 Task: Set the item due "now".
Action: Mouse moved to (1276, 98)
Screenshot: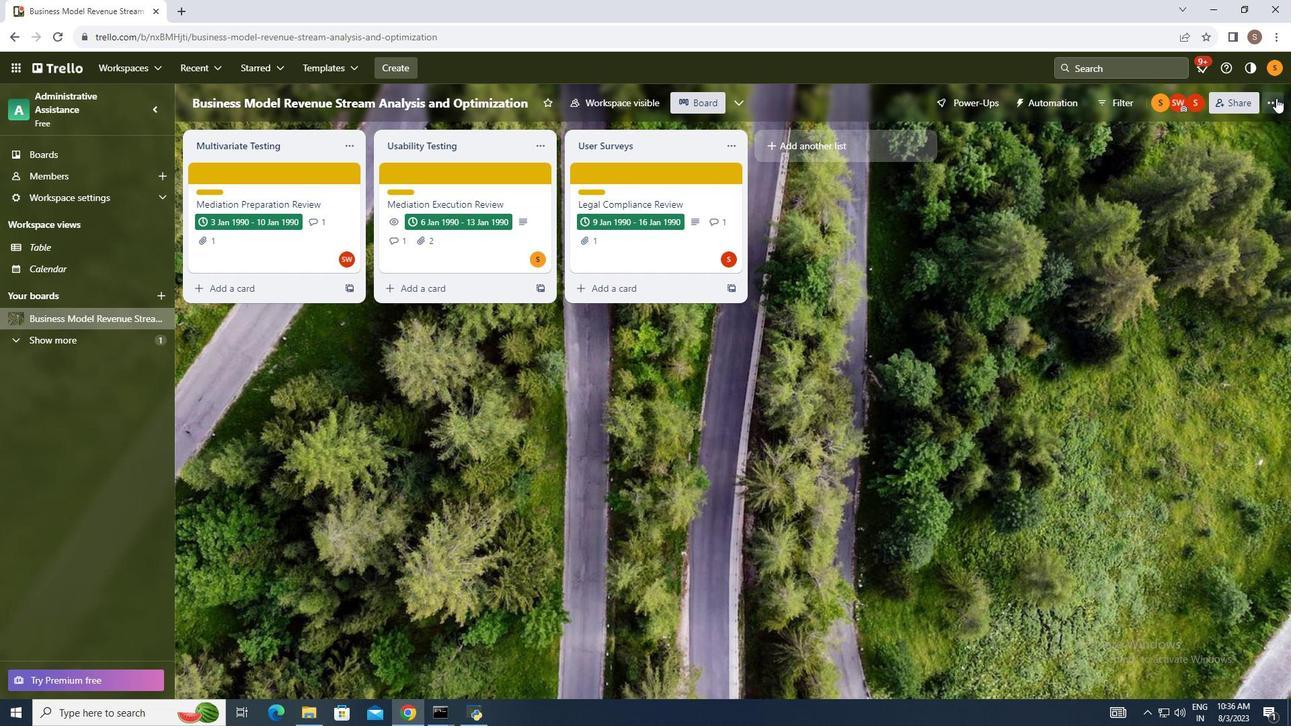
Action: Mouse pressed left at (1276, 98)
Screenshot: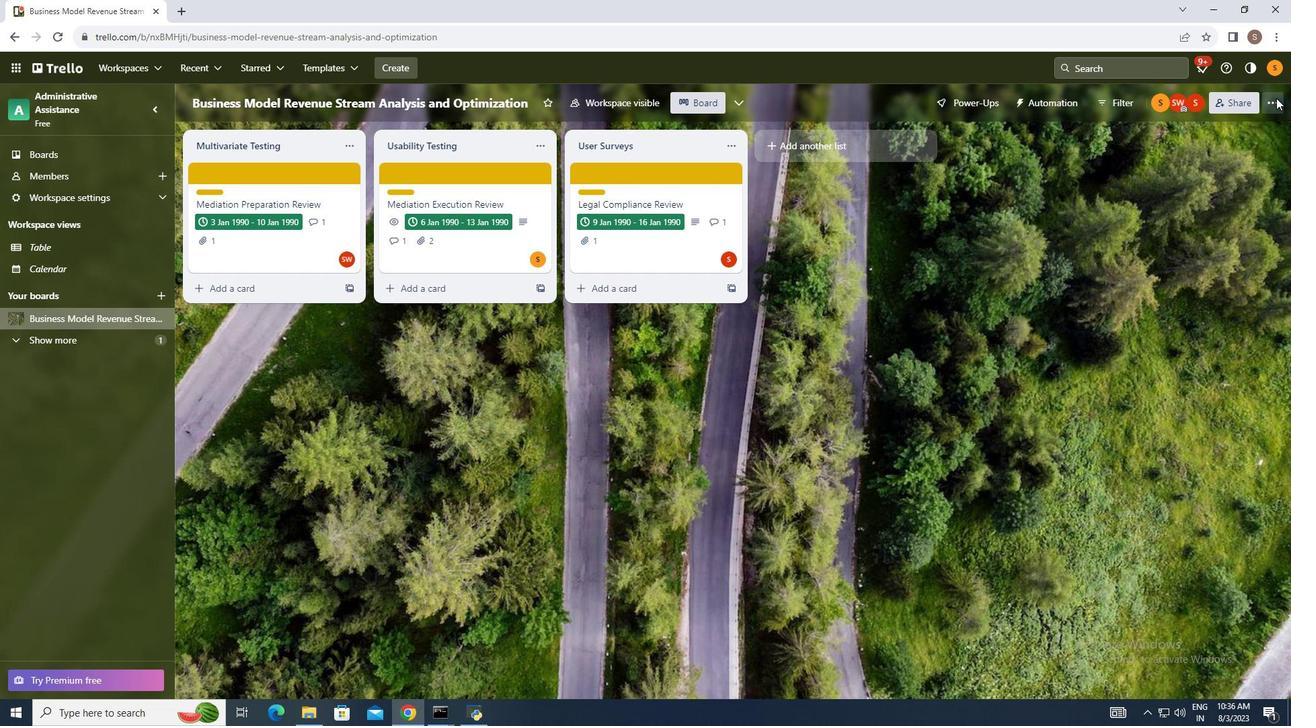 
Action: Mouse moved to (1176, 284)
Screenshot: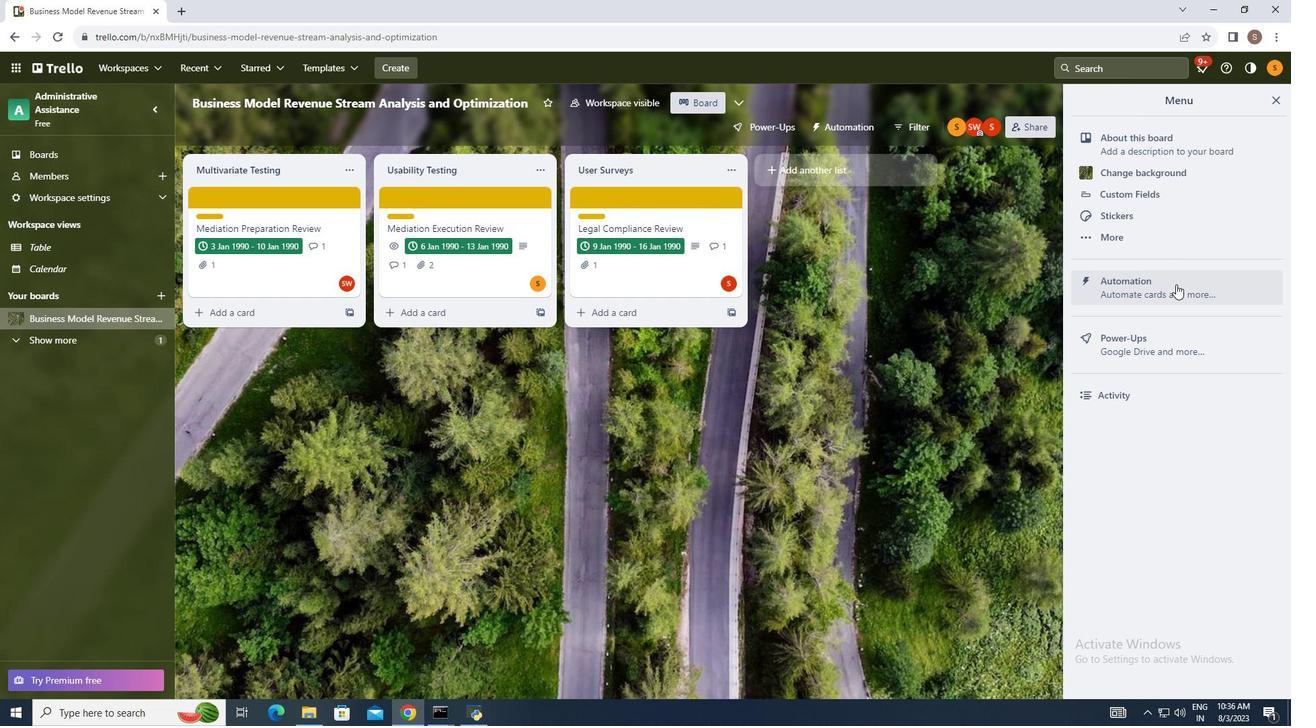 
Action: Mouse pressed left at (1176, 284)
Screenshot: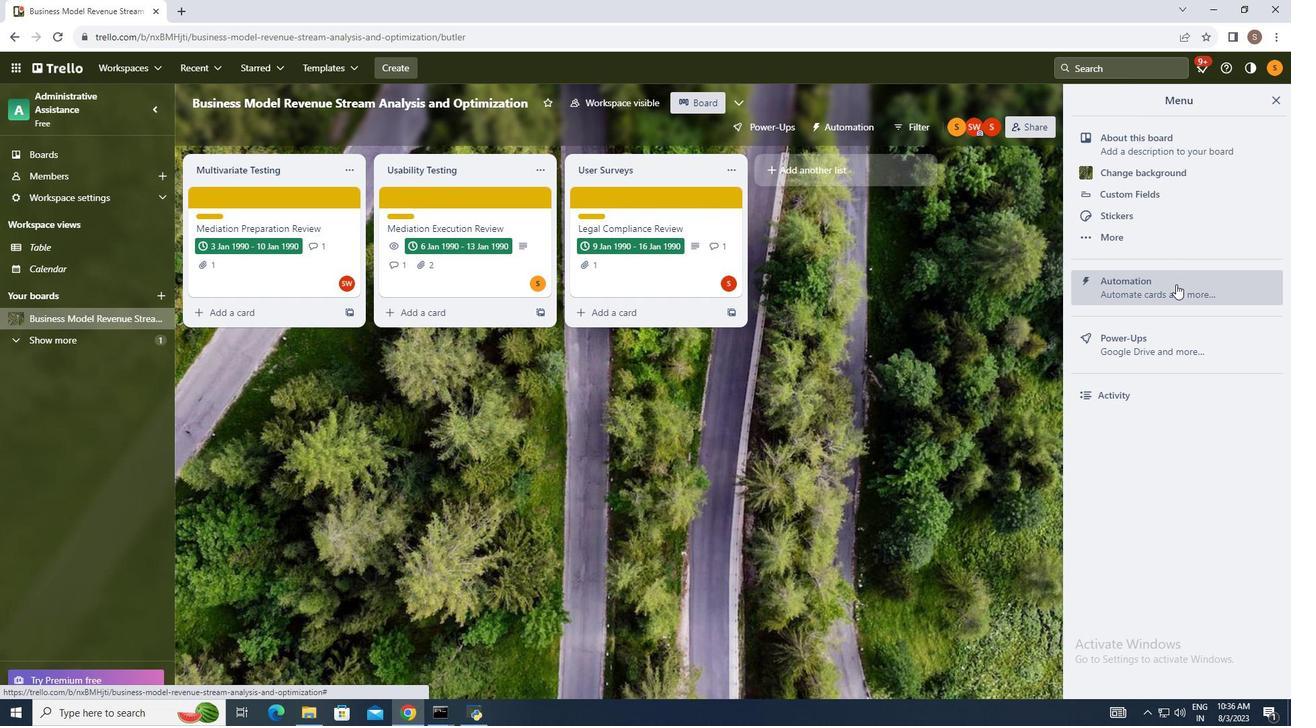 
Action: Mouse moved to (250, 351)
Screenshot: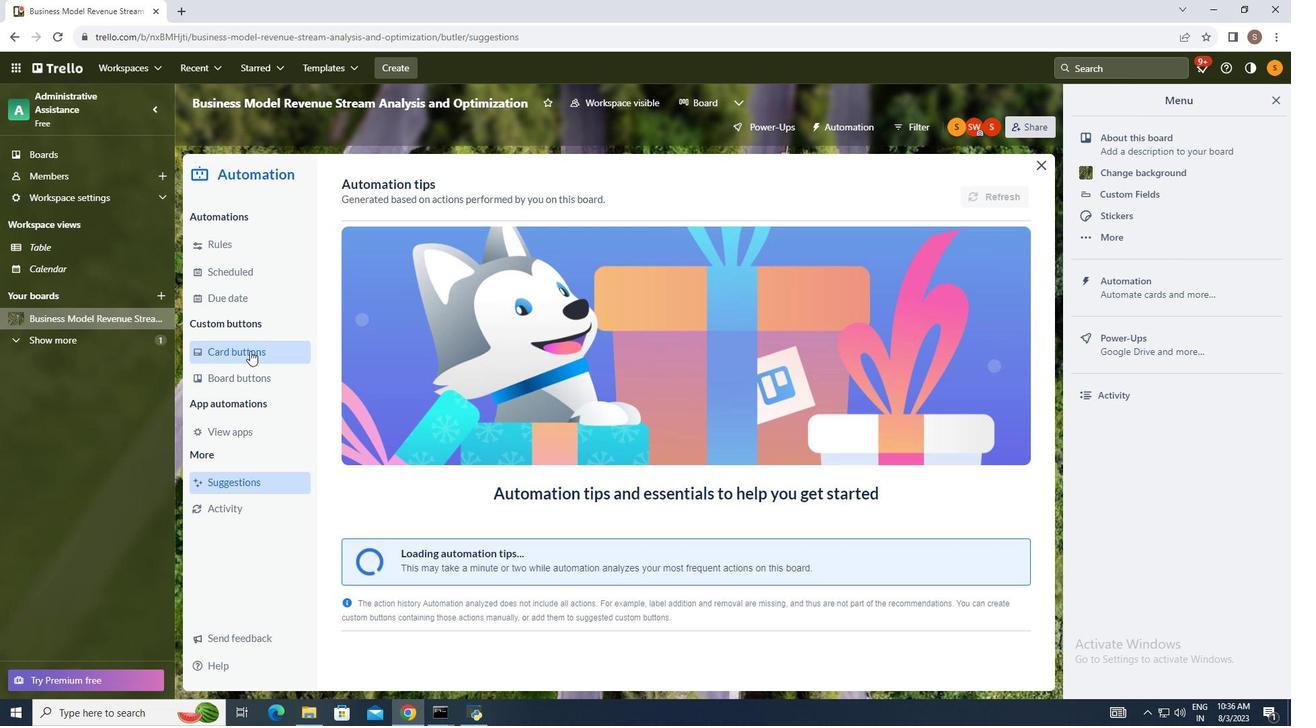 
Action: Mouse pressed left at (250, 351)
Screenshot: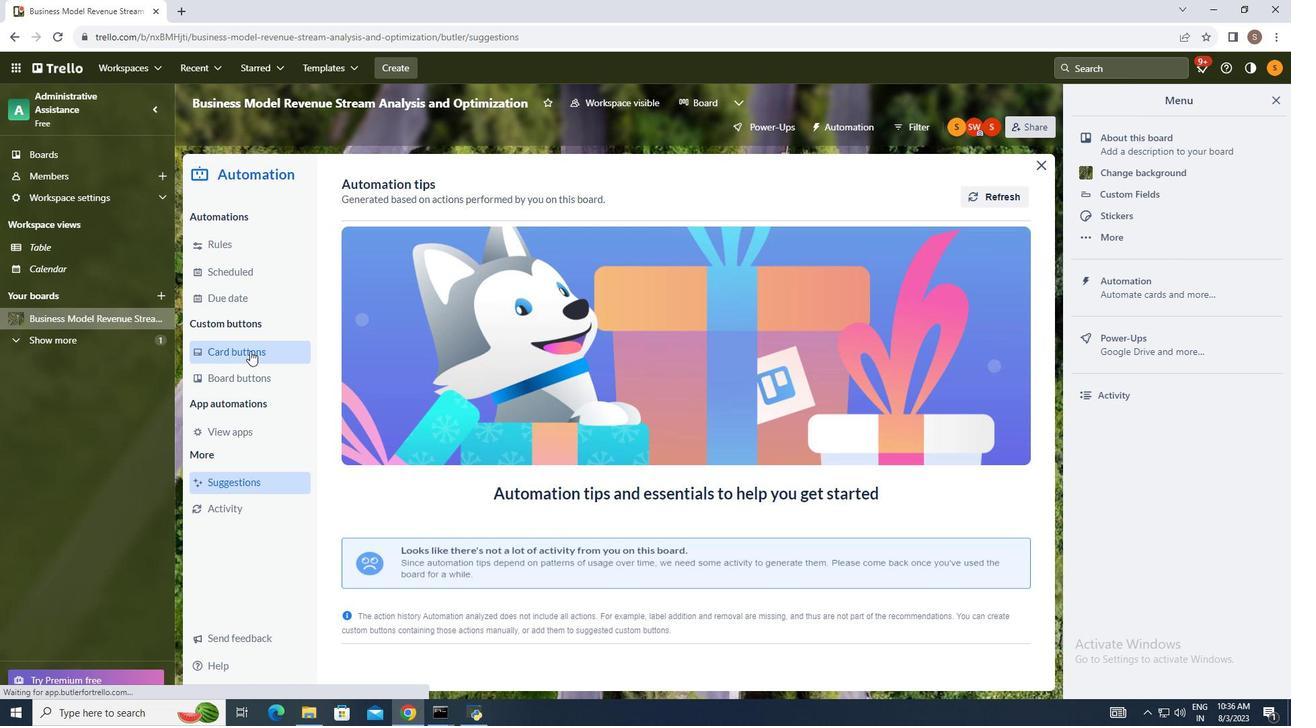 
Action: Mouse moved to (970, 193)
Screenshot: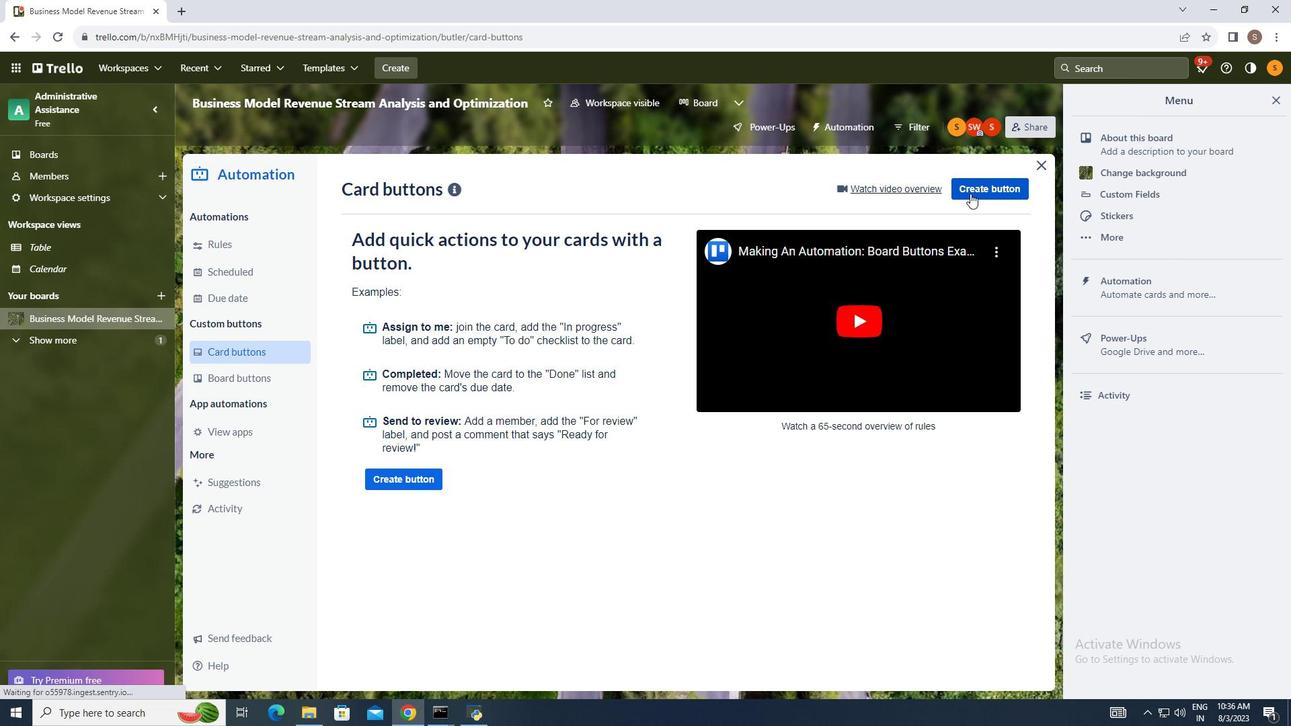 
Action: Mouse pressed left at (970, 193)
Screenshot: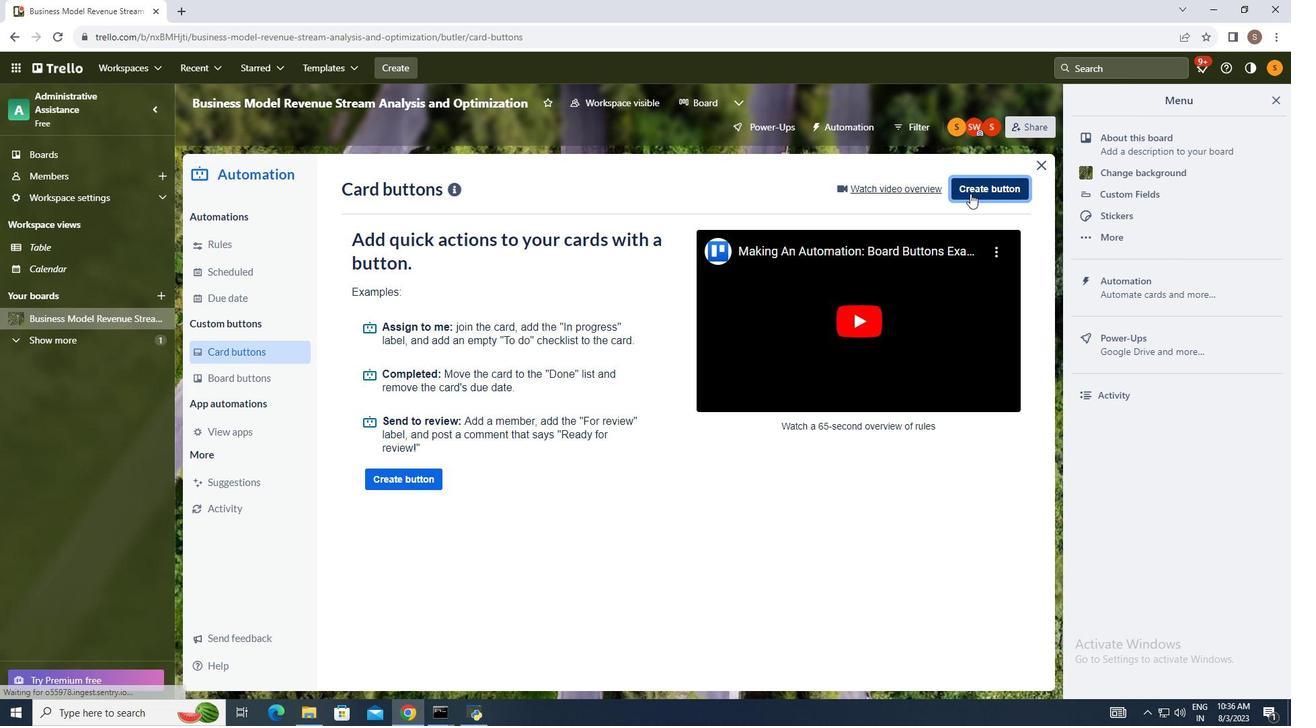 
Action: Mouse moved to (688, 372)
Screenshot: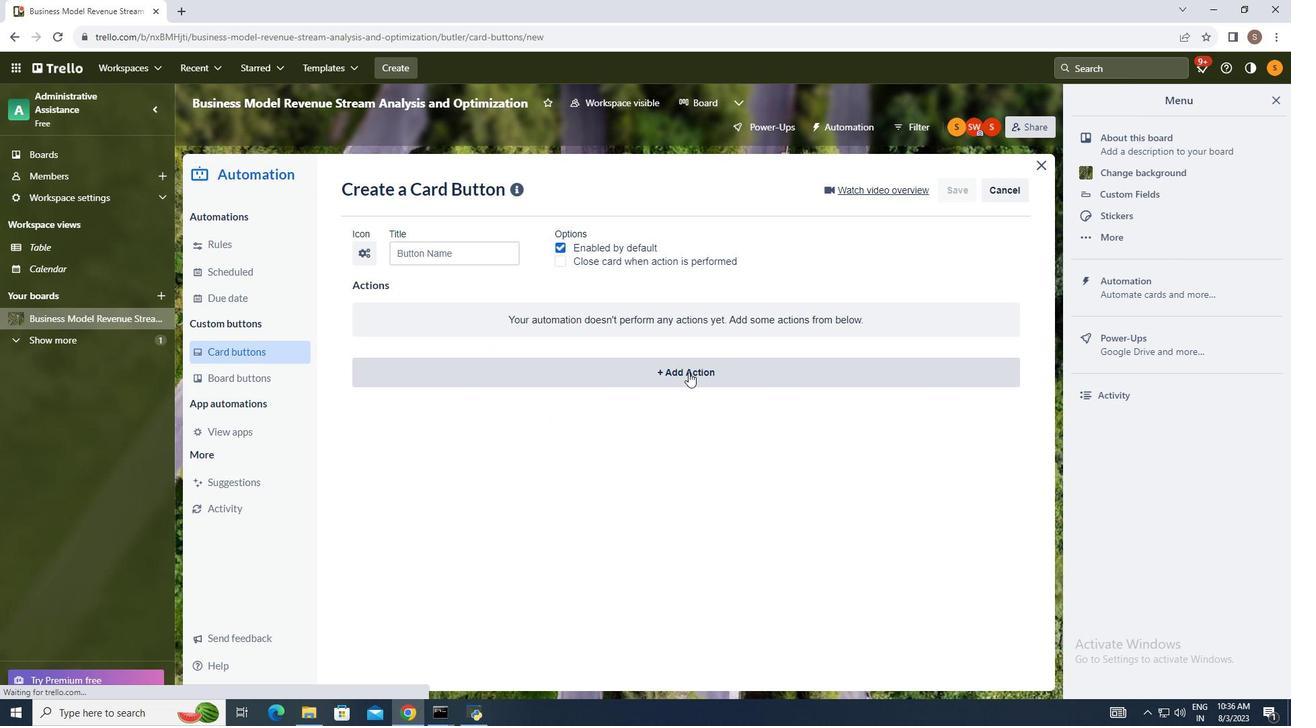 
Action: Mouse pressed left at (688, 372)
Screenshot: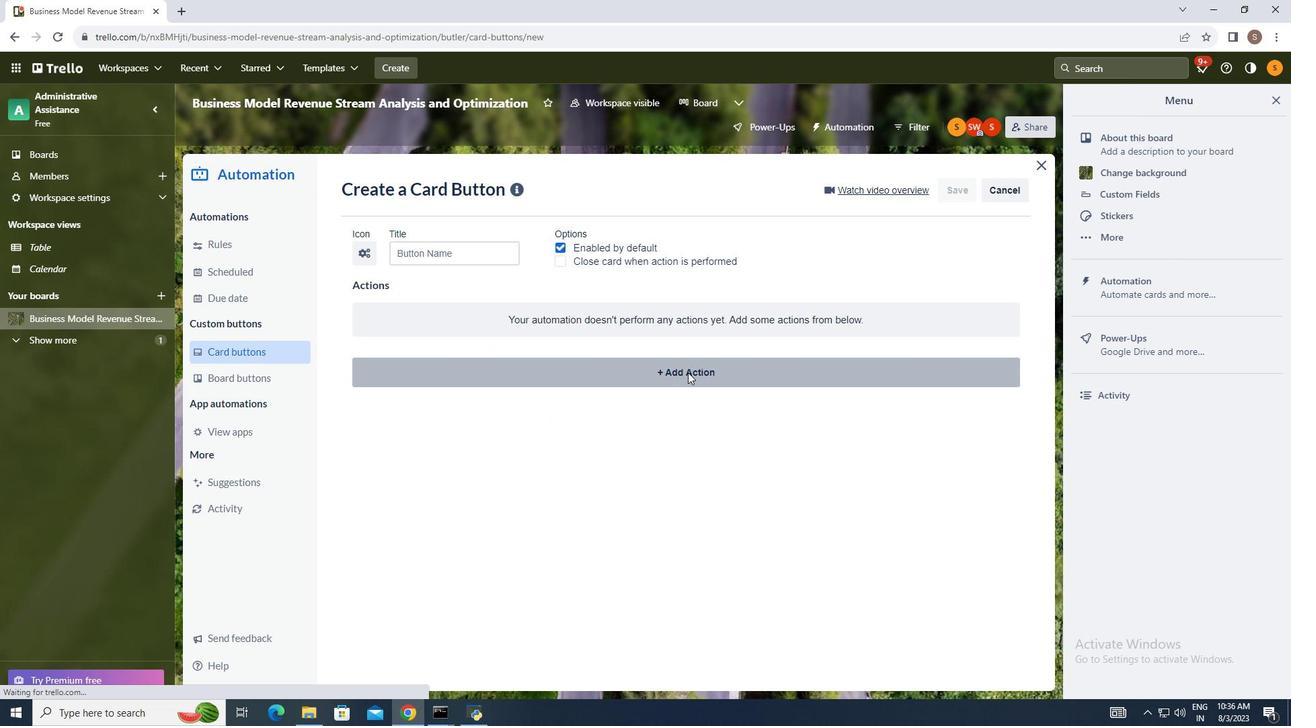 
Action: Mouse moved to (650, 382)
Screenshot: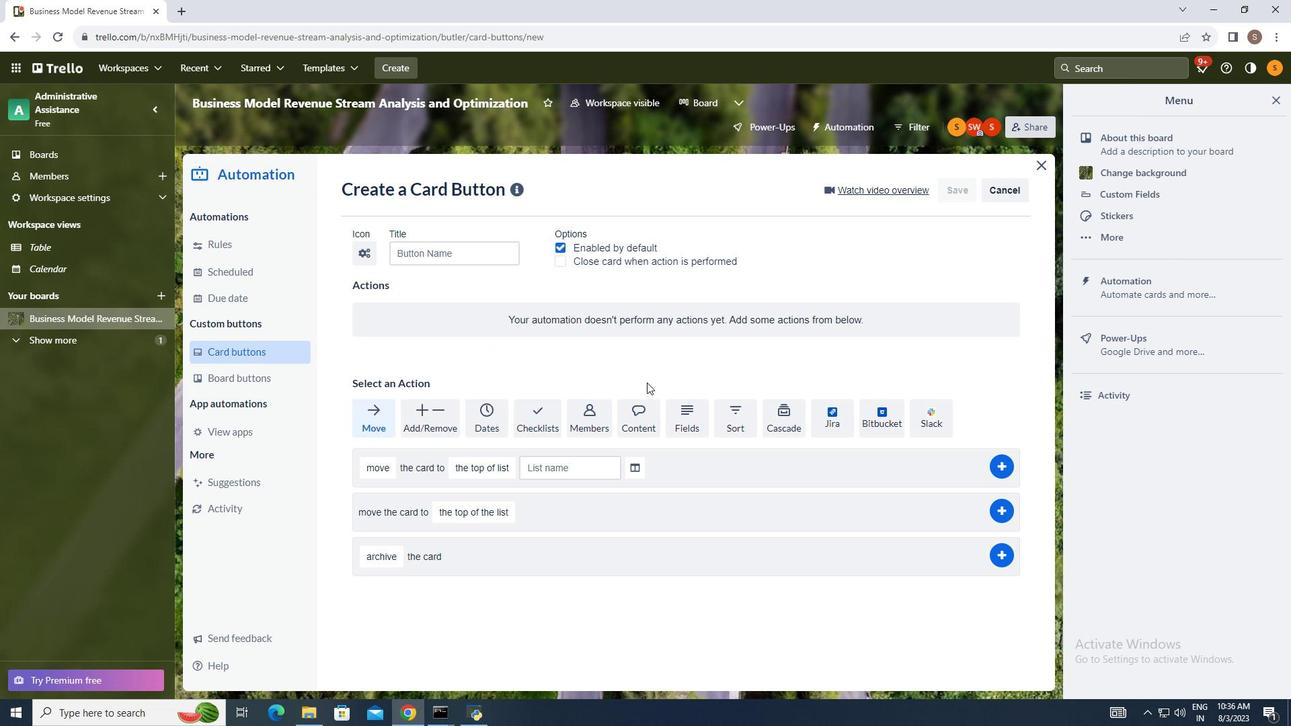
Action: Mouse scrolled (650, 382) with delta (0, 0)
Screenshot: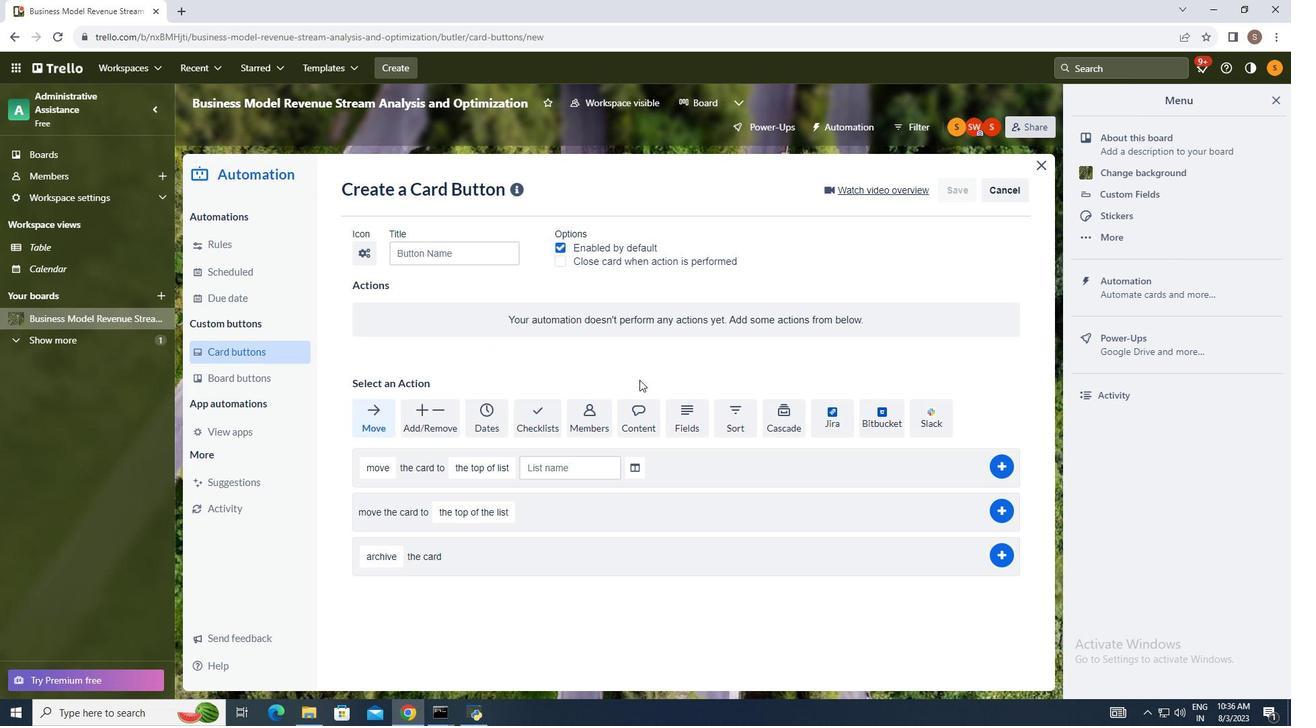 
Action: Mouse moved to (542, 417)
Screenshot: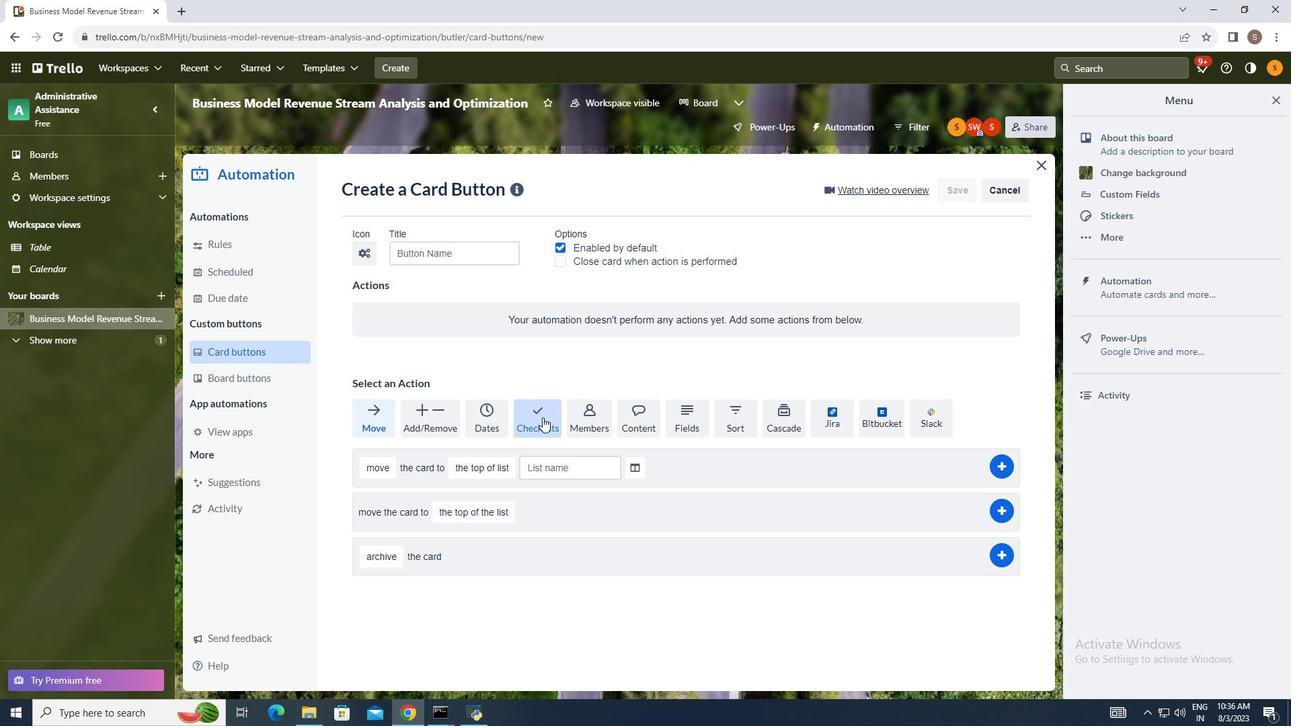 
Action: Mouse pressed left at (542, 417)
Screenshot: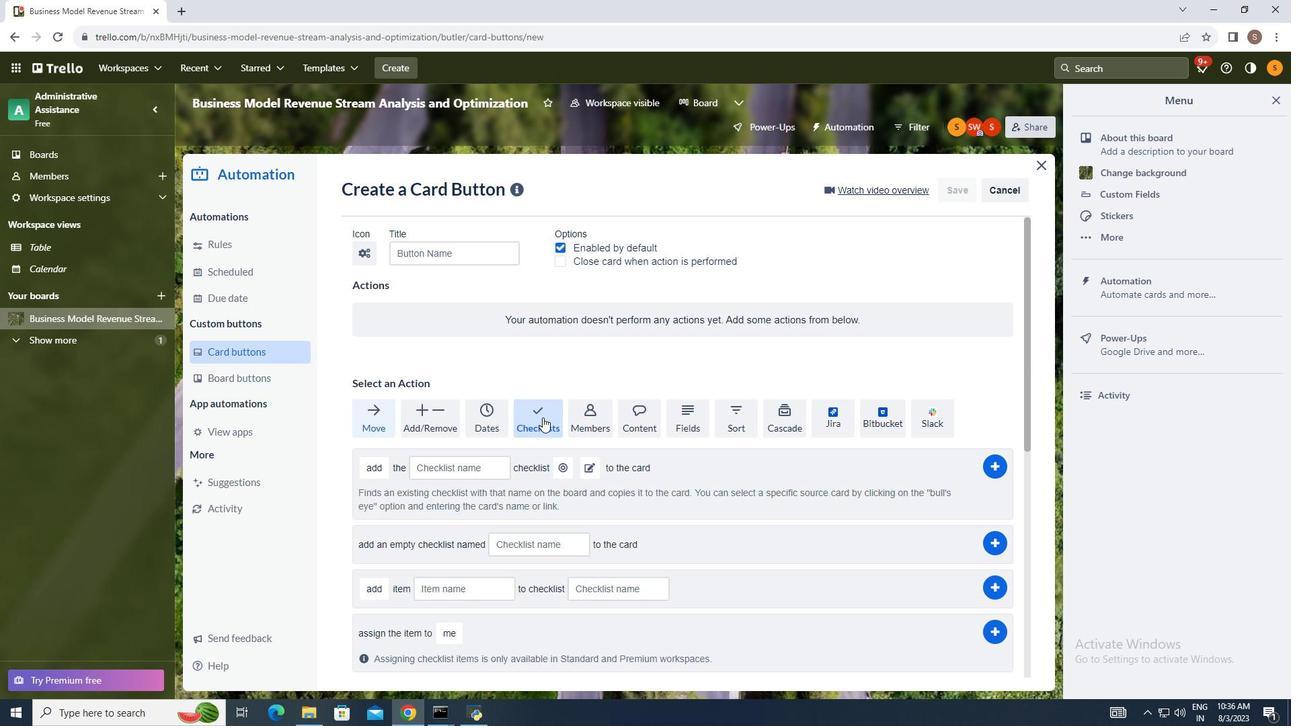 
Action: Mouse moved to (472, 483)
Screenshot: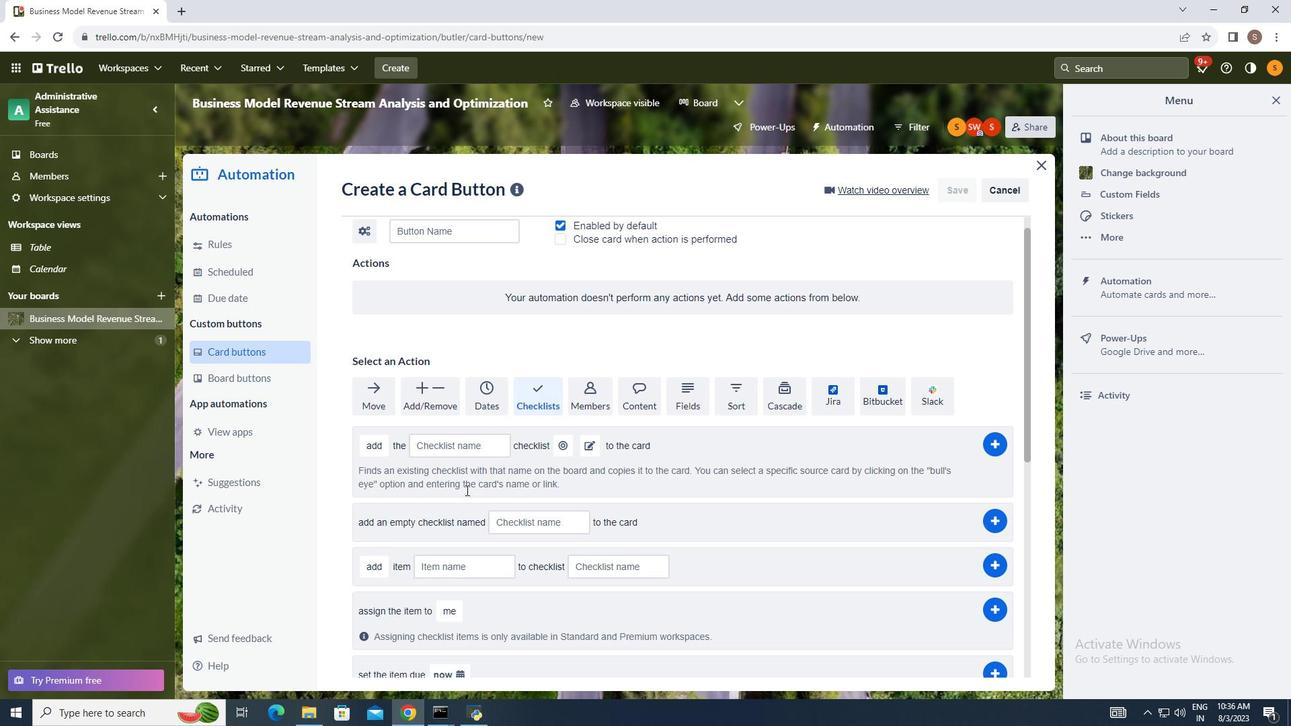 
Action: Mouse scrolled (485, 460) with delta (0, 0)
Screenshot: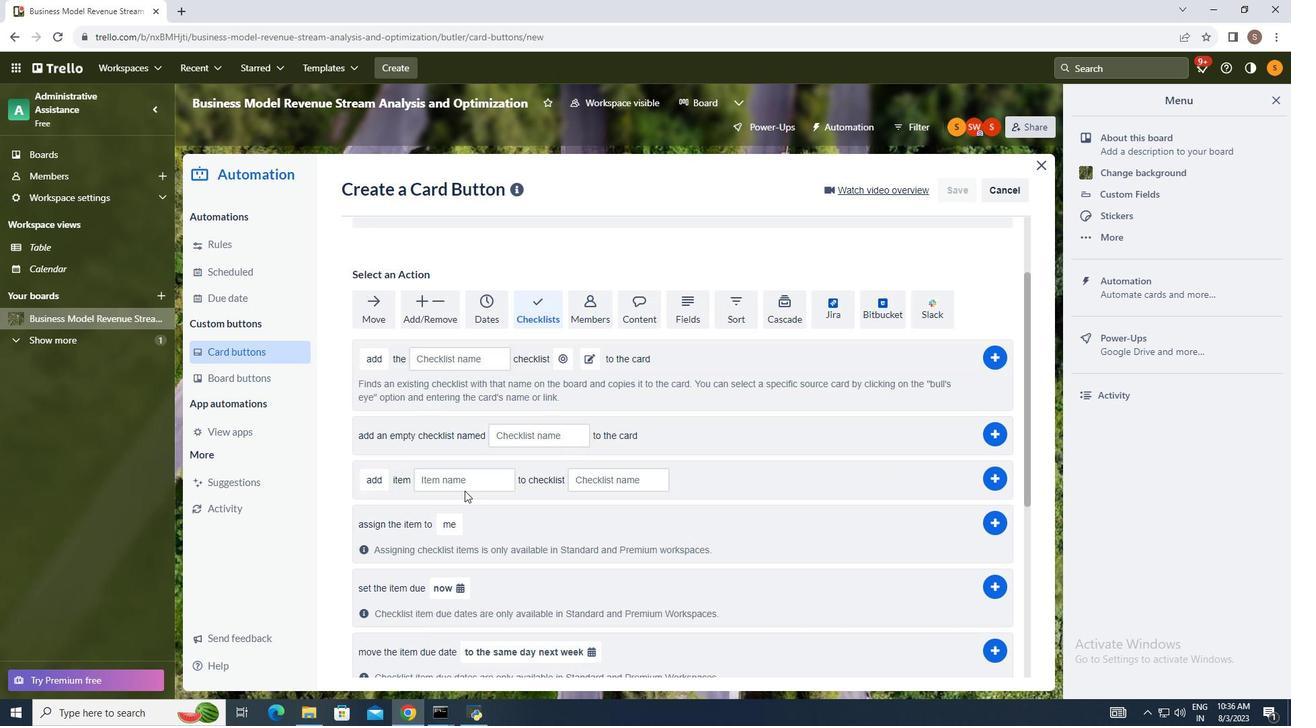 
Action: Mouse moved to (472, 485)
Screenshot: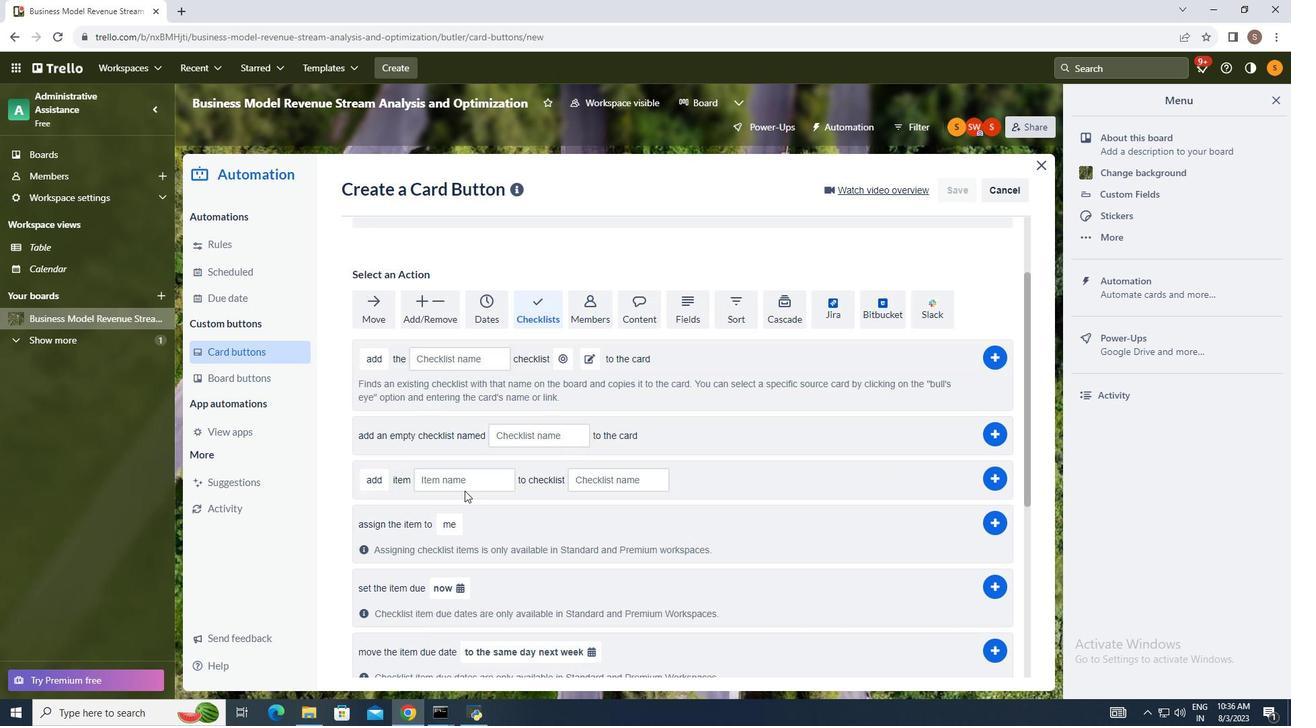 
Action: Mouse scrolled (472, 482) with delta (0, 0)
Screenshot: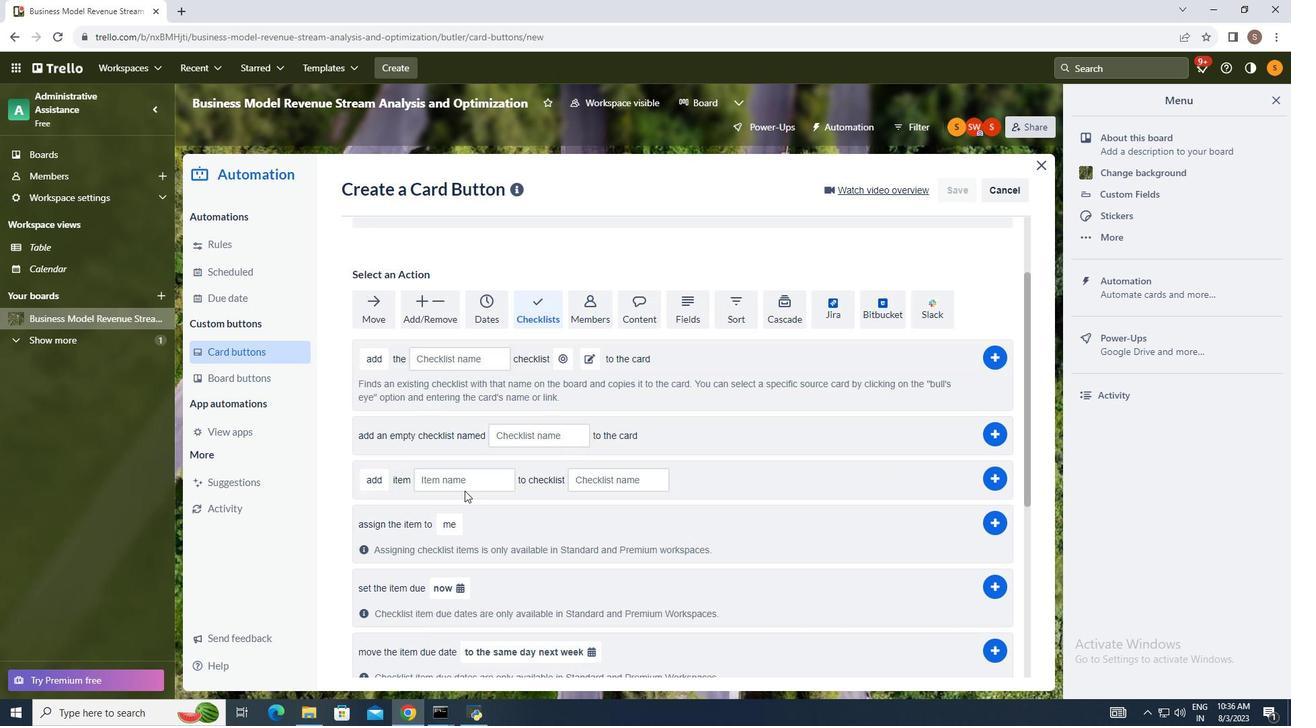 
Action: Mouse moved to (468, 488)
Screenshot: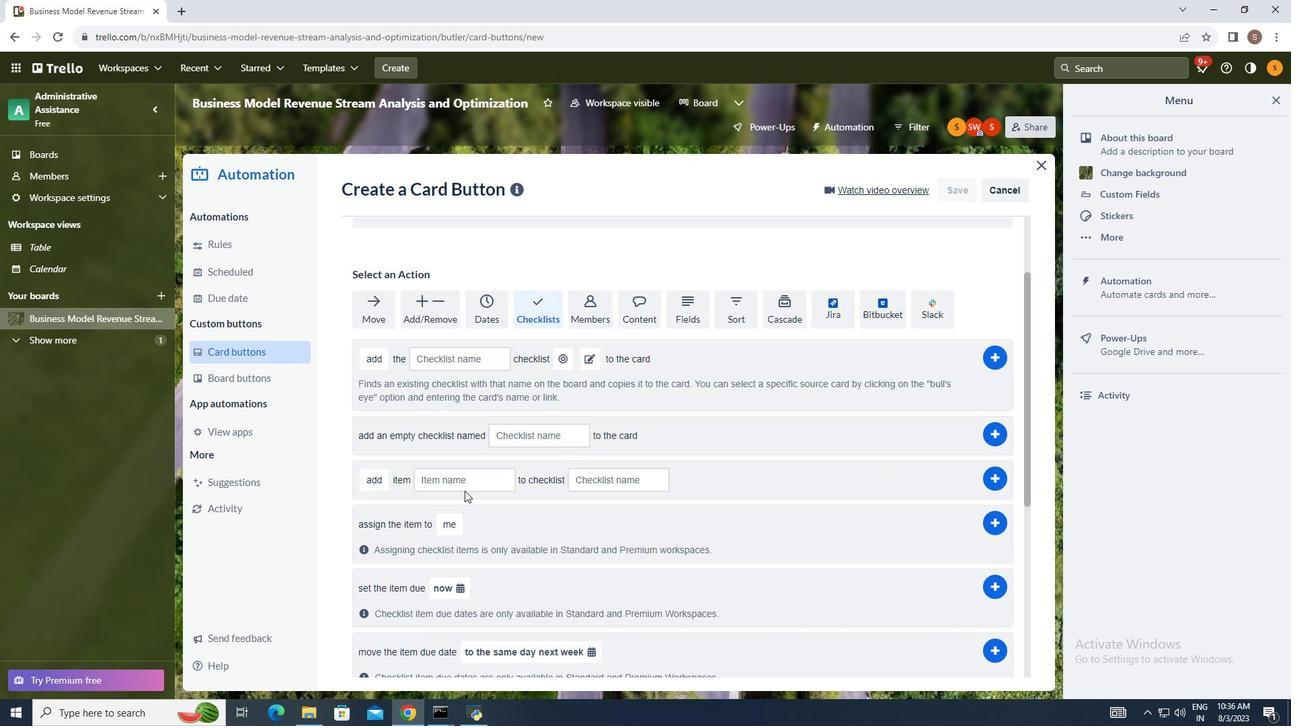 
Action: Mouse scrolled (469, 487) with delta (0, 0)
Screenshot: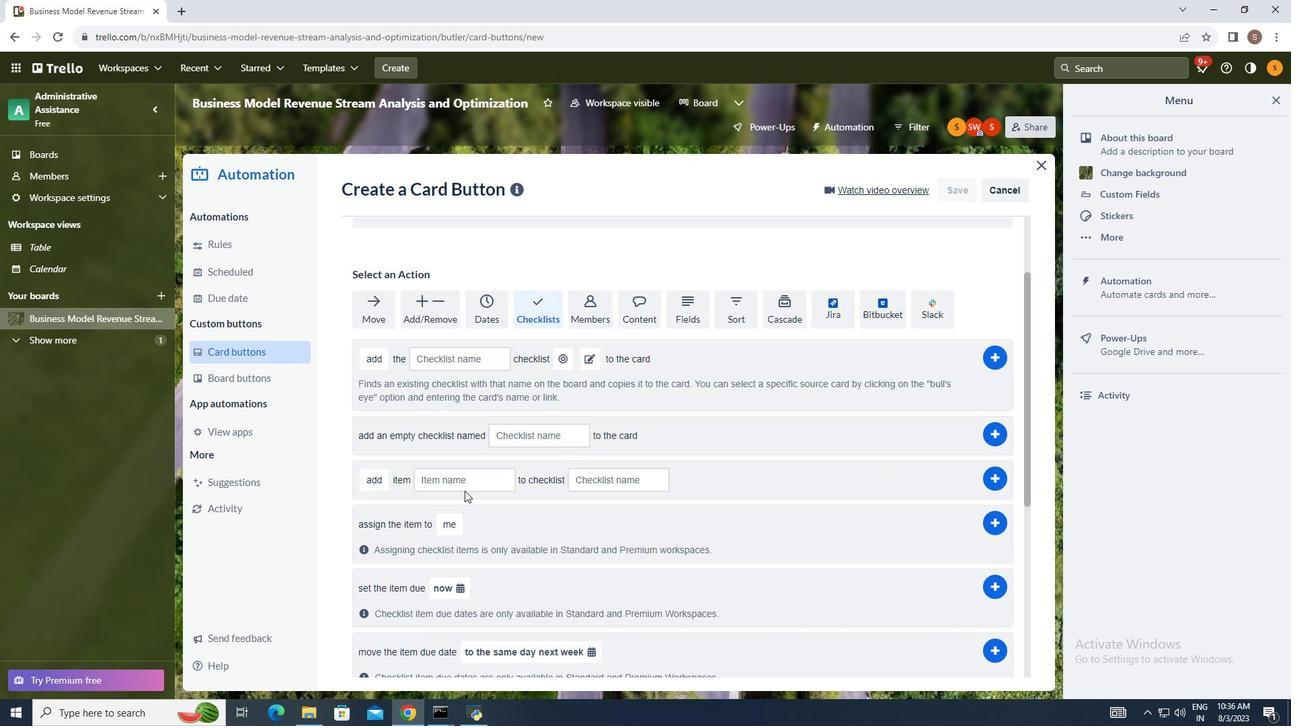 
Action: Mouse moved to (464, 491)
Screenshot: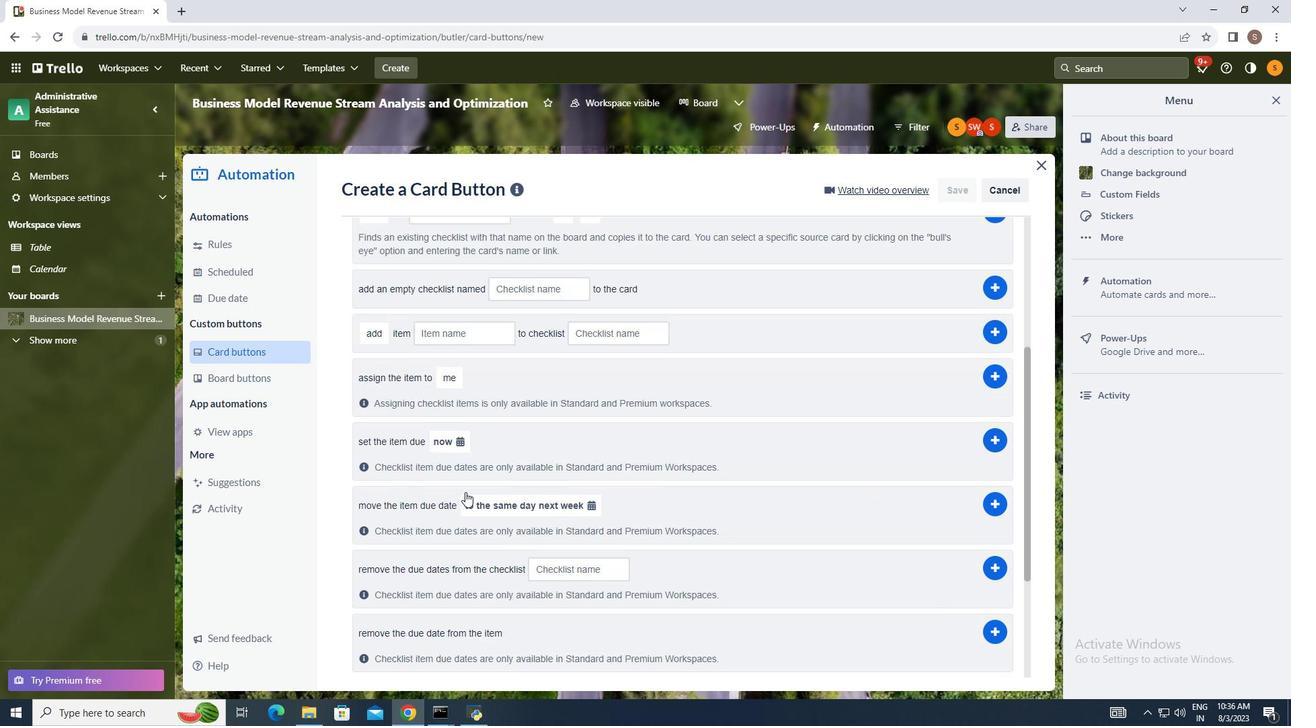 
Action: Mouse scrolled (464, 490) with delta (0, 0)
Screenshot: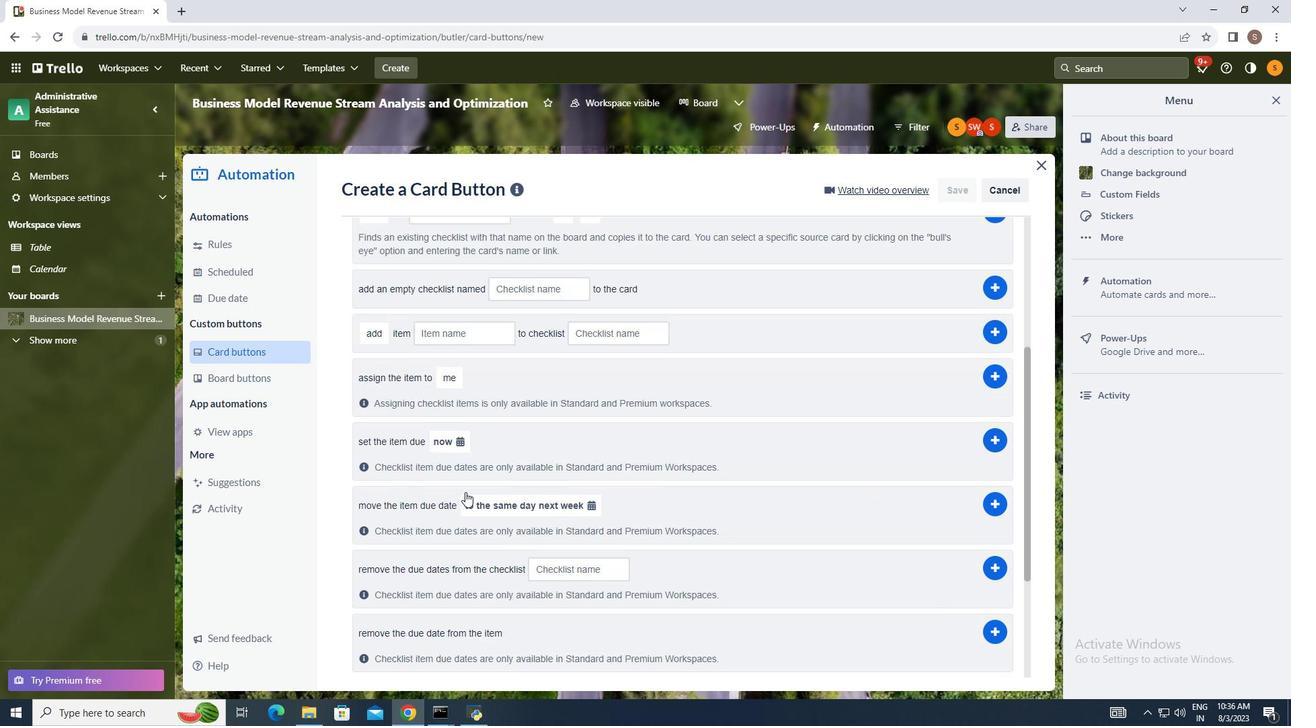 
Action: Mouse moved to (464, 491)
Screenshot: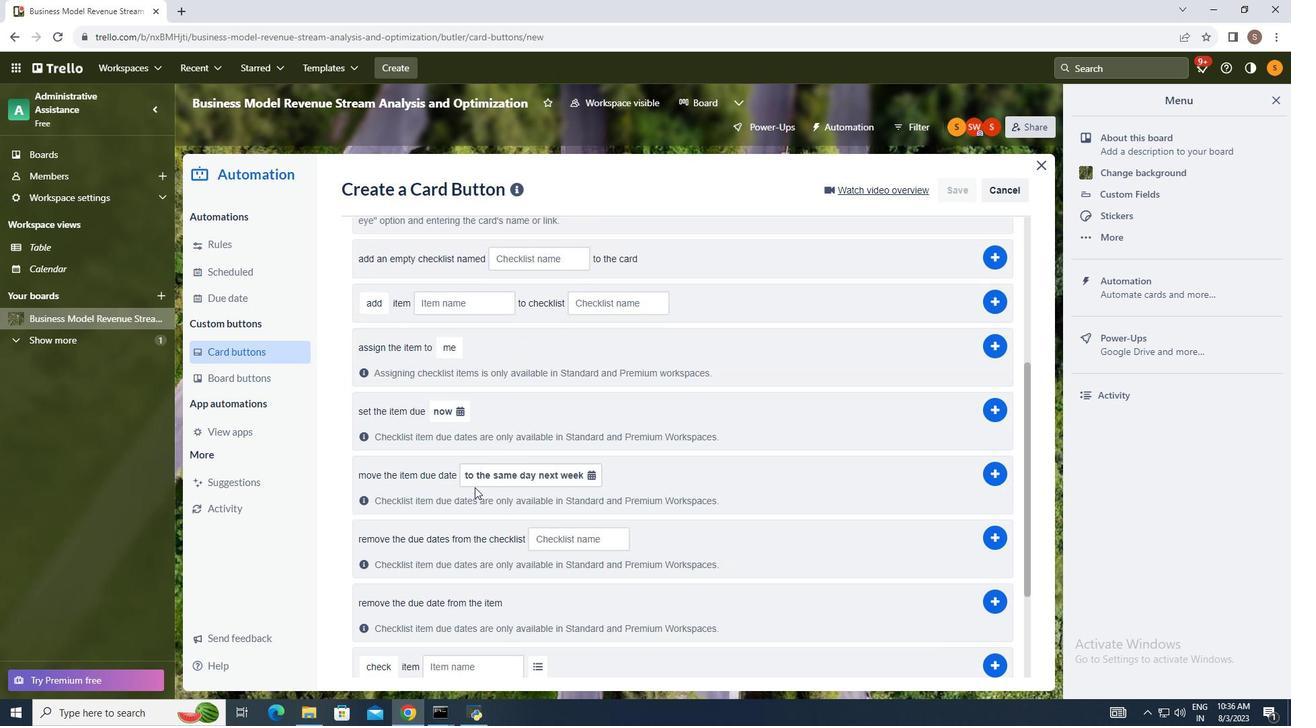 
Action: Mouse scrolled (464, 491) with delta (0, 0)
Screenshot: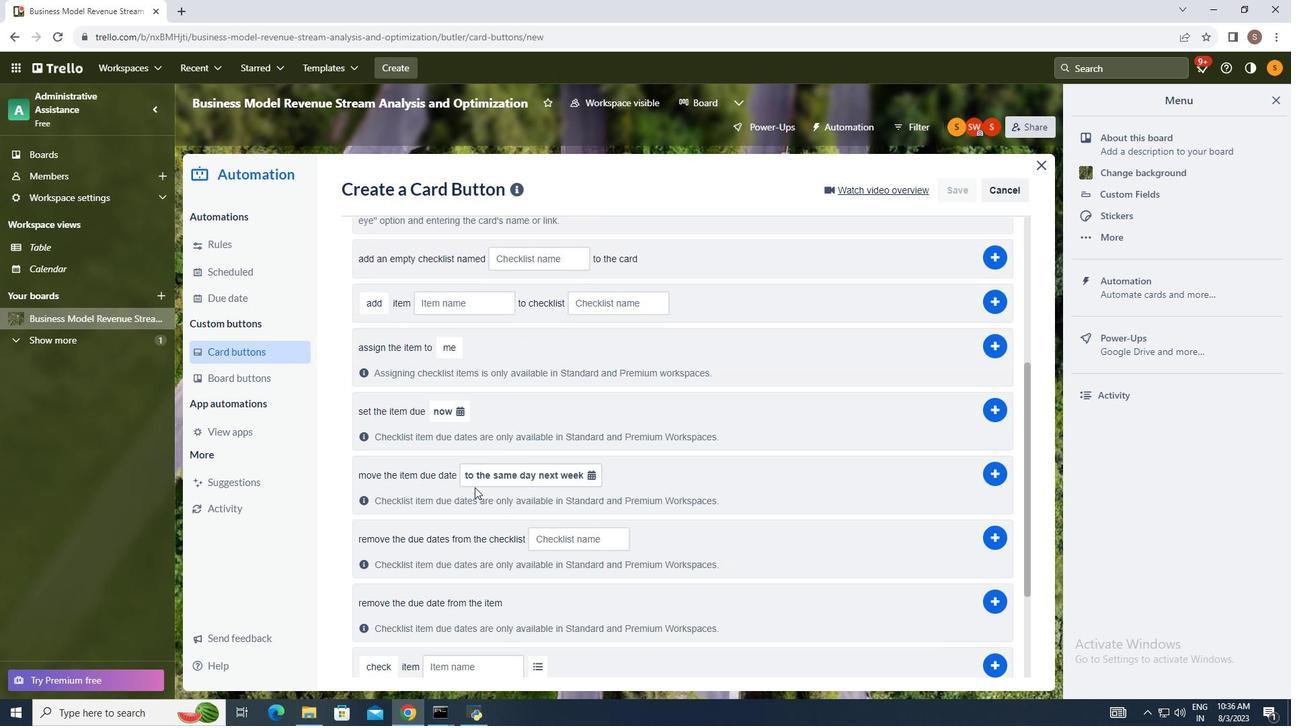
Action: Mouse moved to (437, 361)
Screenshot: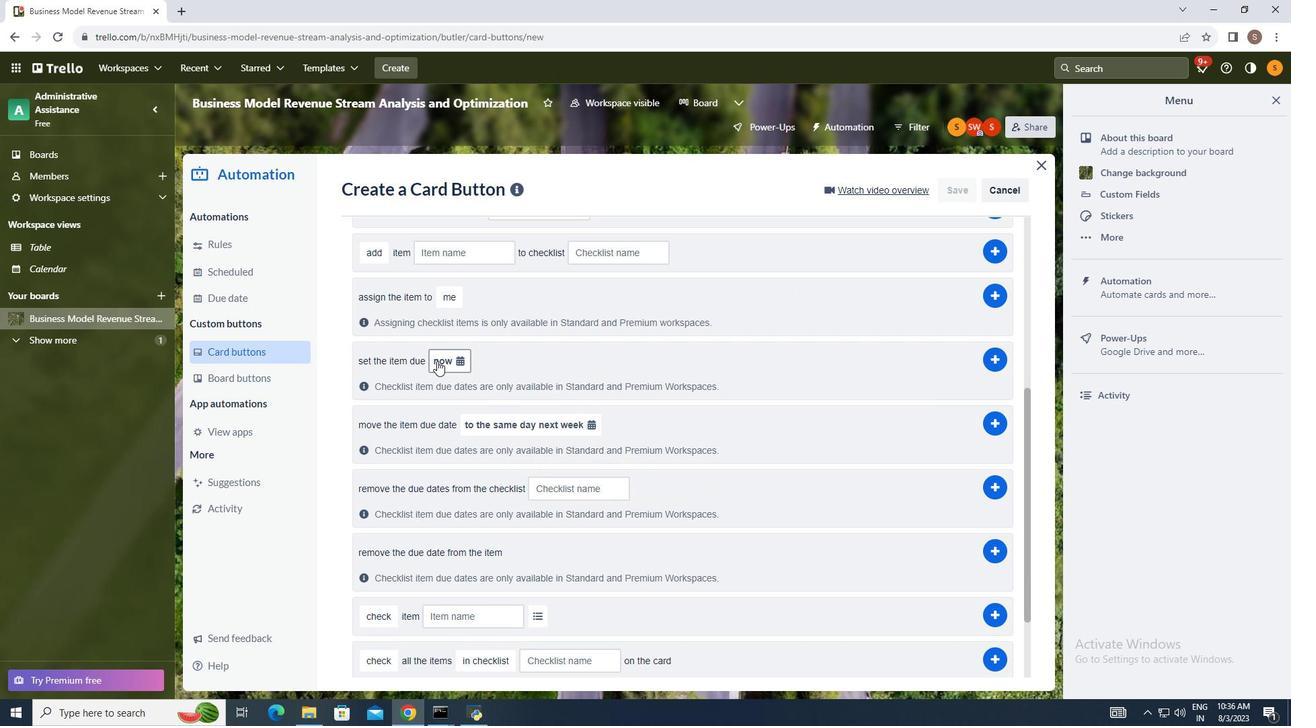 
Action: Mouse pressed left at (437, 361)
Screenshot: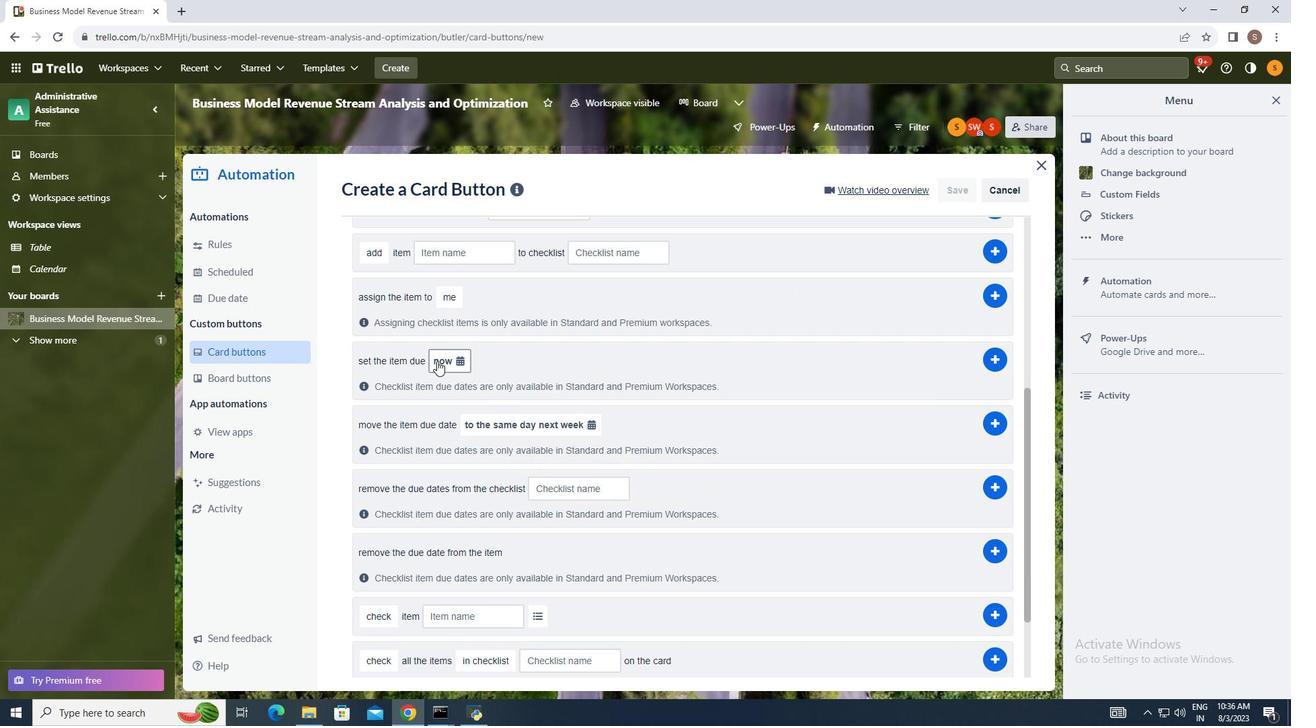 
Action: Mouse moved to (459, 404)
Screenshot: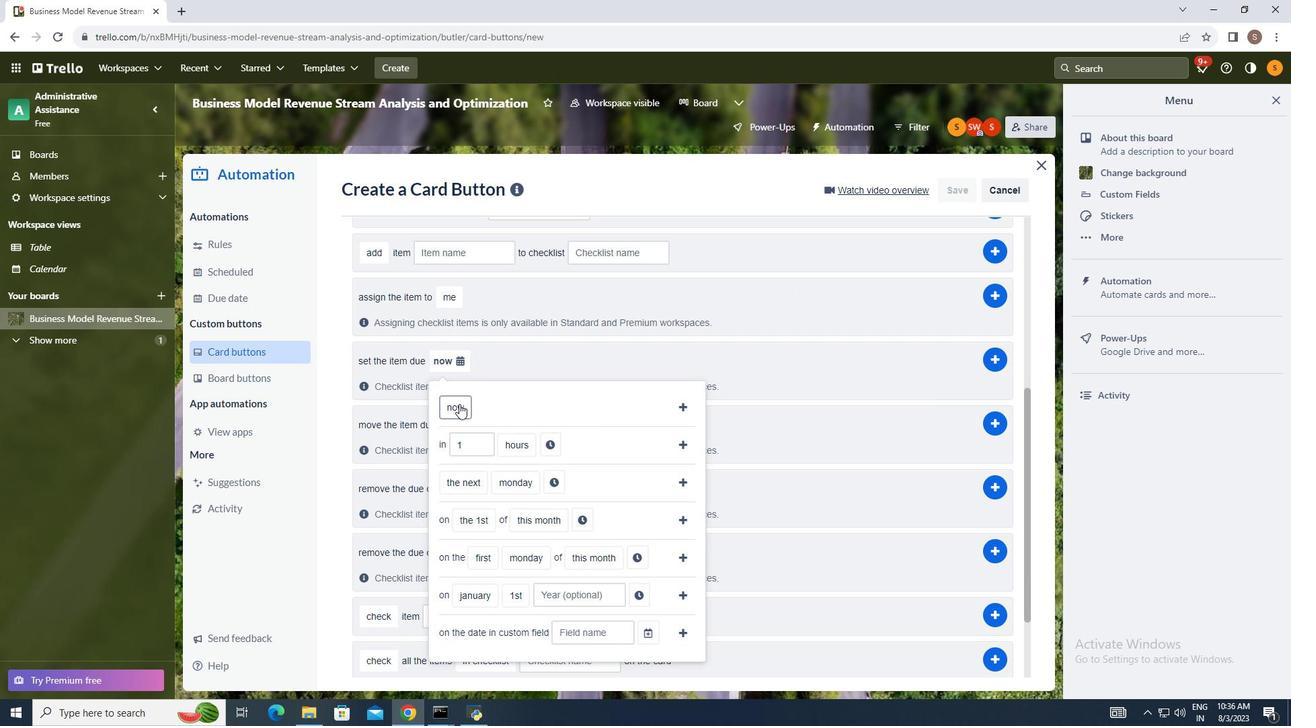 
Action: Mouse pressed left at (459, 404)
Screenshot: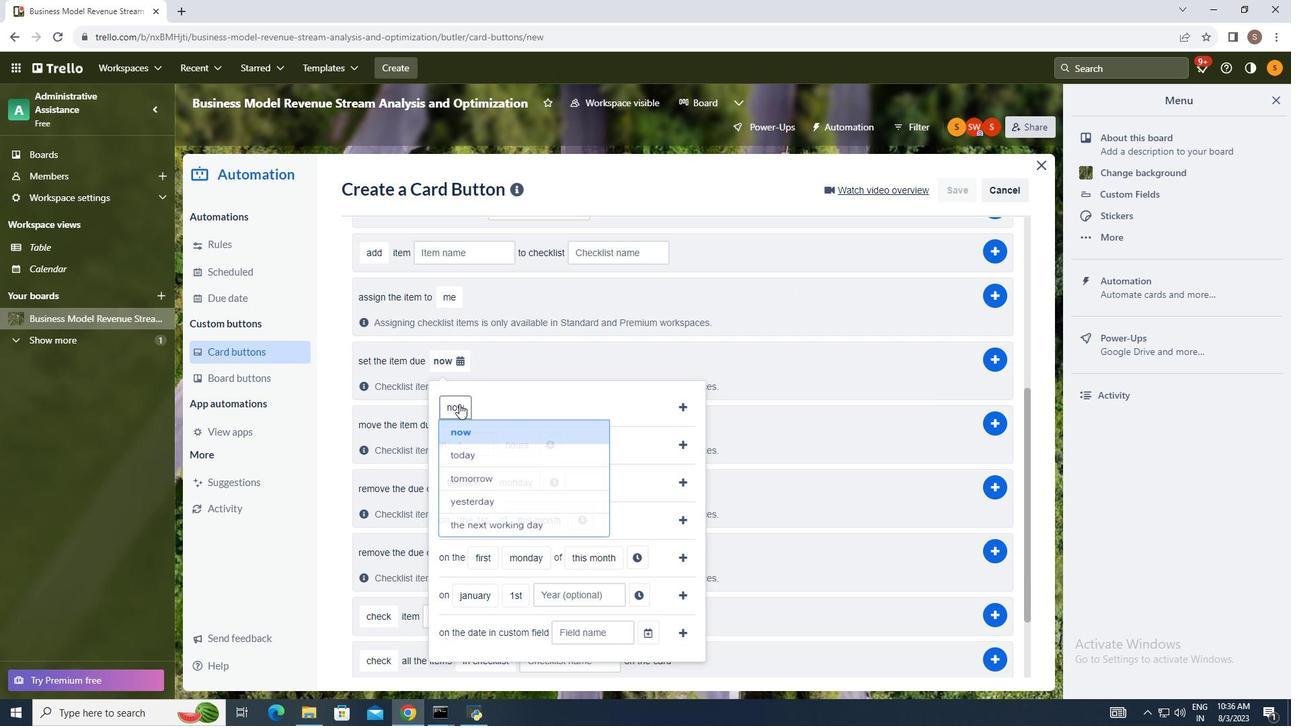 
Action: Mouse moved to (463, 428)
Screenshot: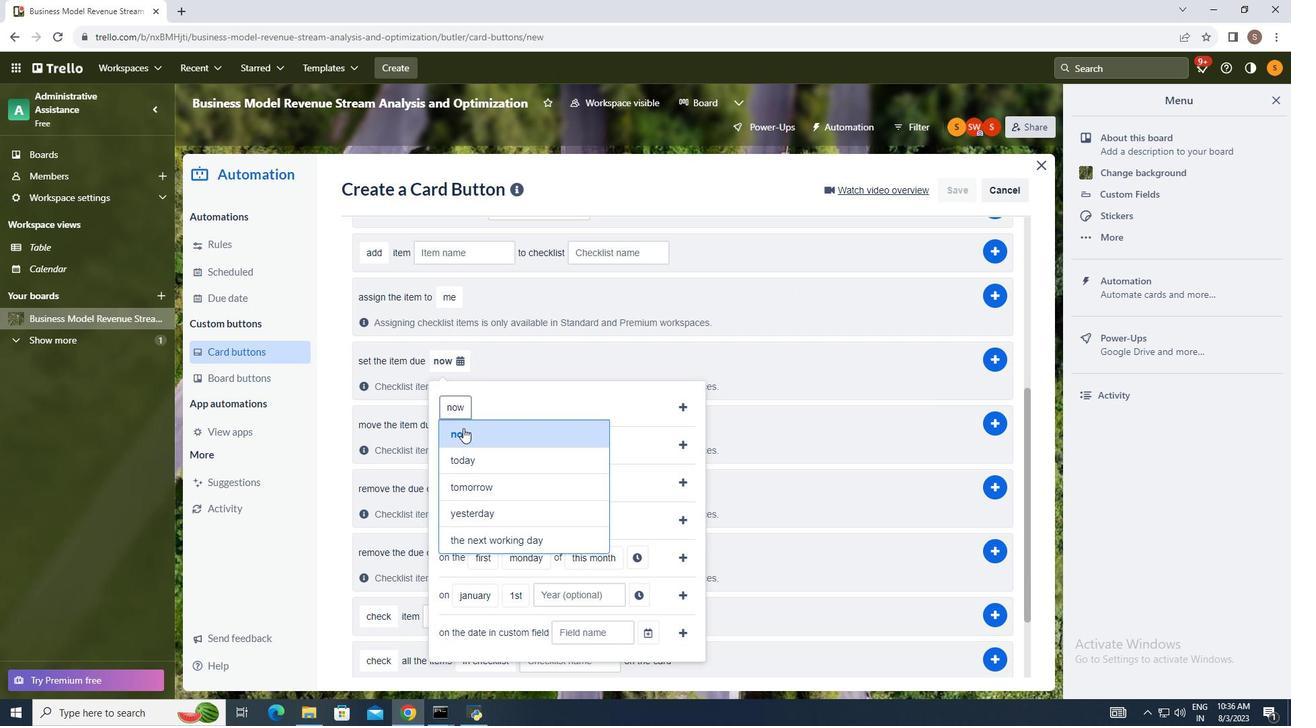 
Action: Mouse pressed left at (463, 428)
Screenshot: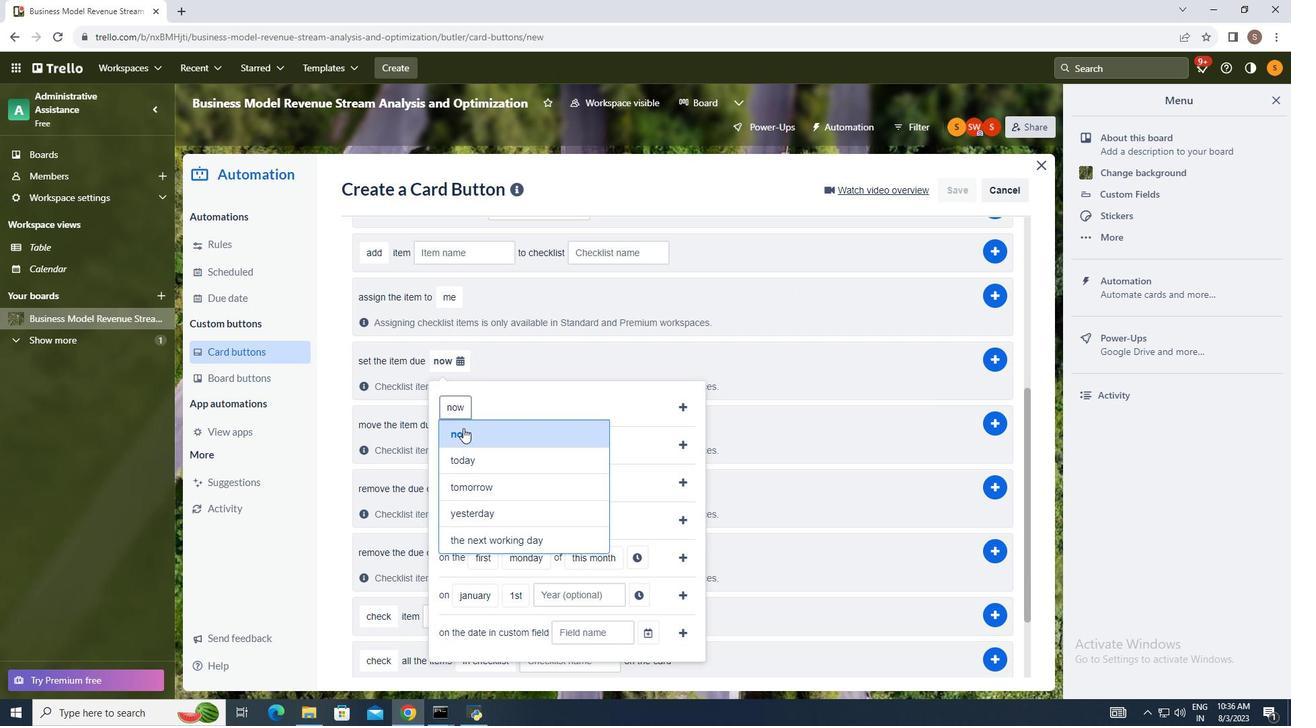 
Action: Mouse moved to (681, 404)
Screenshot: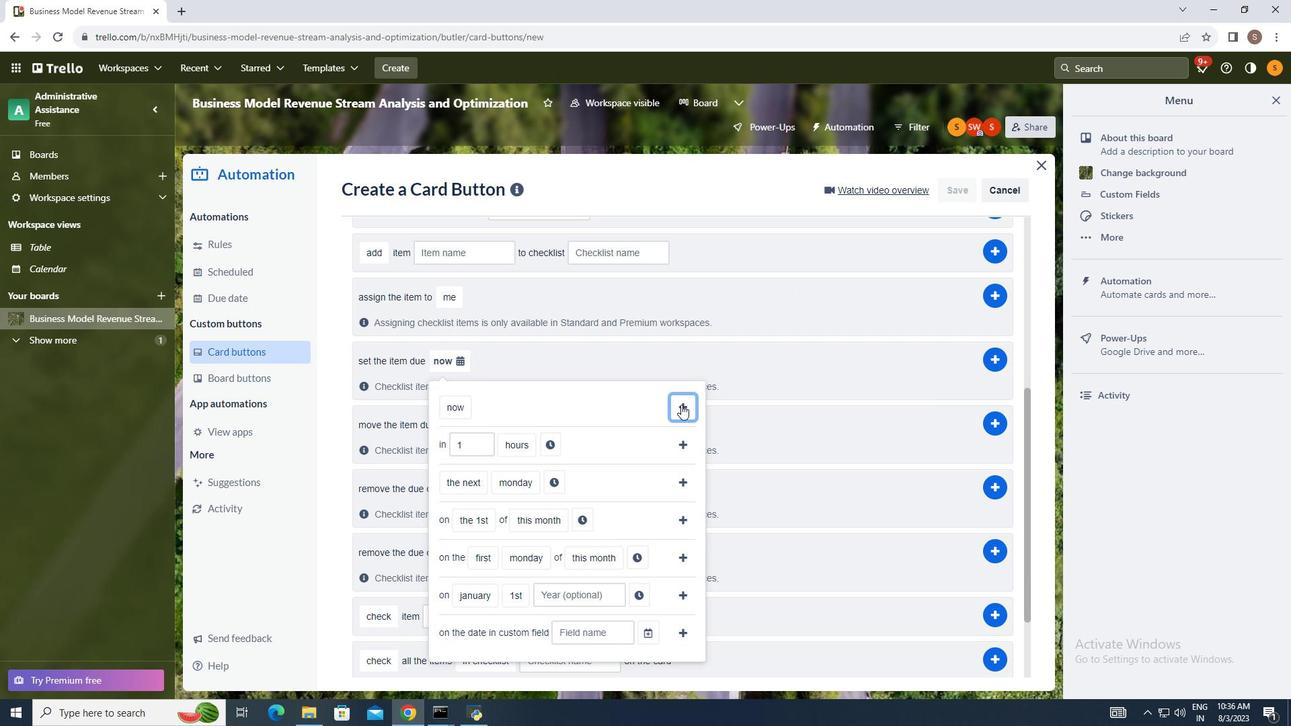 
Action: Mouse pressed left at (681, 404)
Screenshot: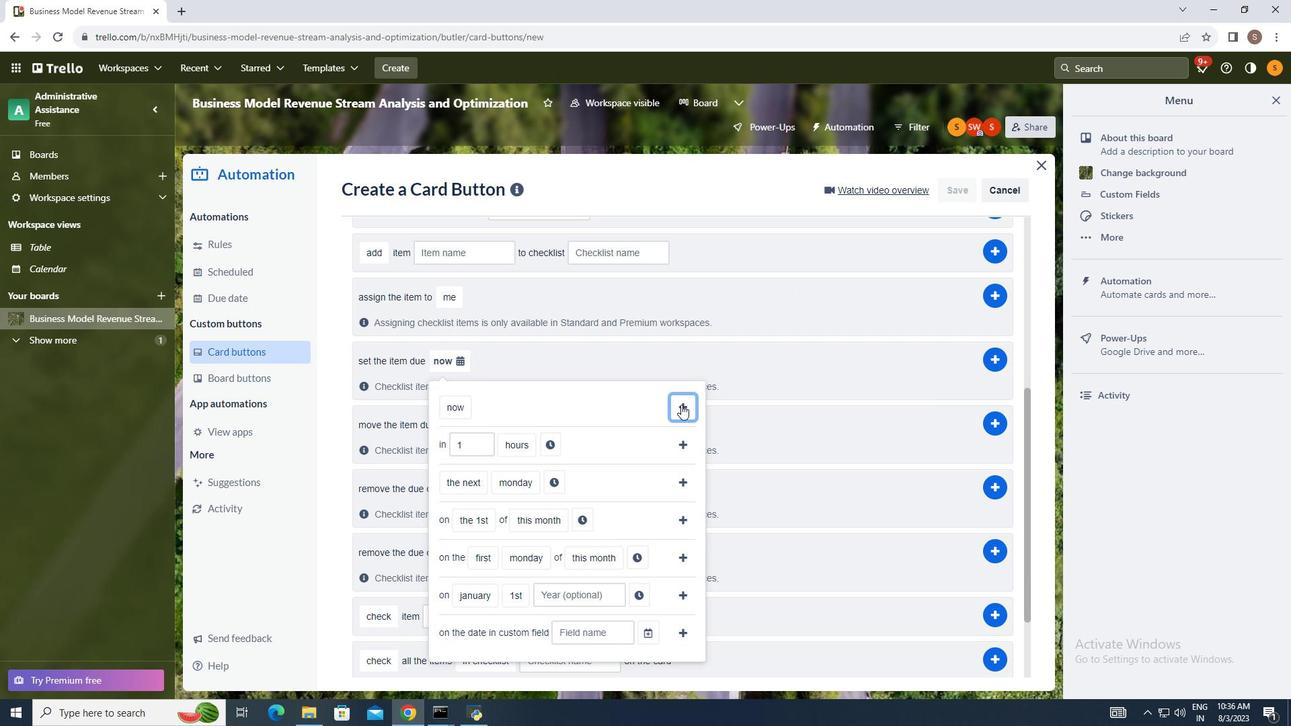 
Action: Mouse moved to (998, 362)
Screenshot: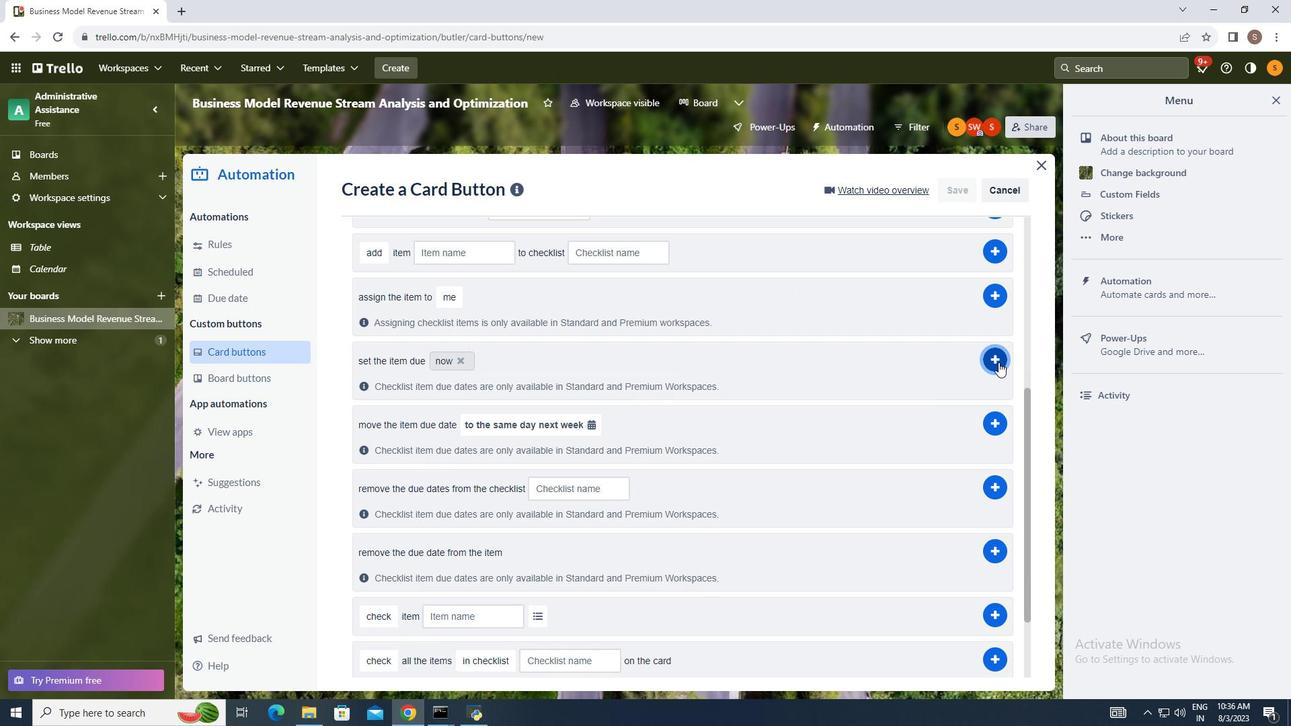 
Action: Mouse pressed left at (998, 362)
Screenshot: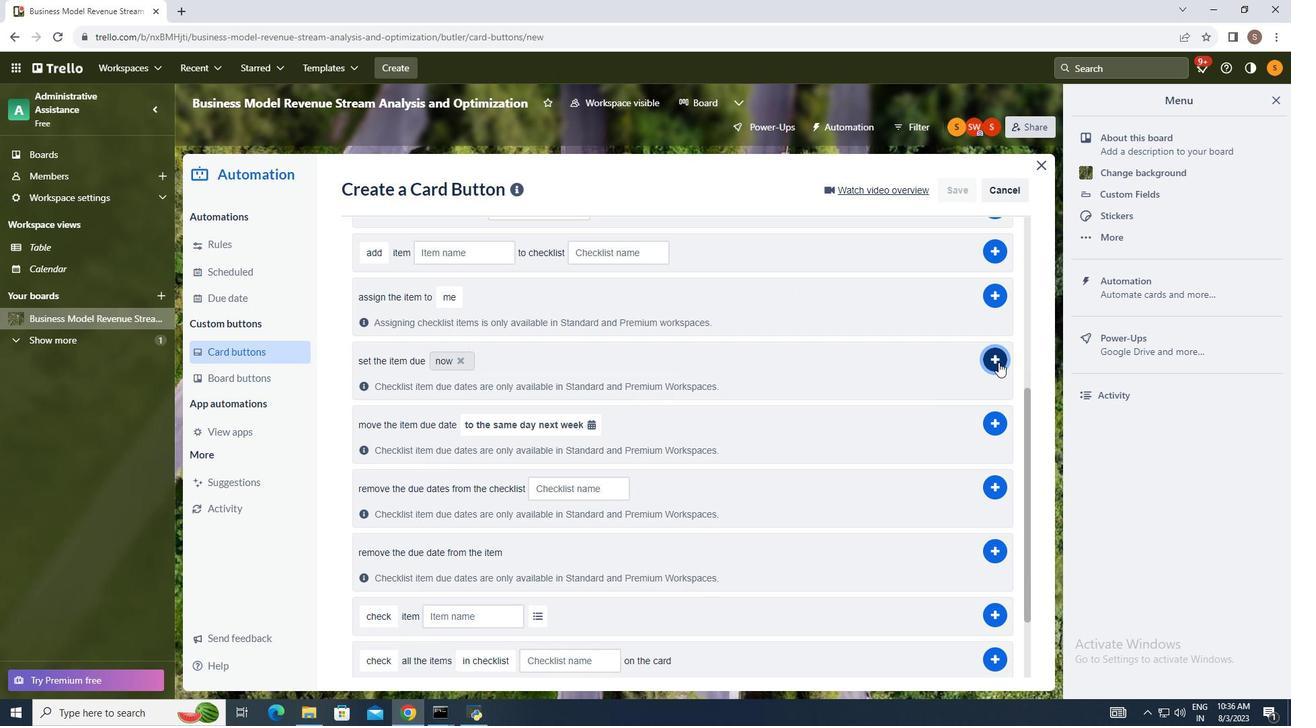 
Action: Mouse moved to (1089, 353)
Screenshot: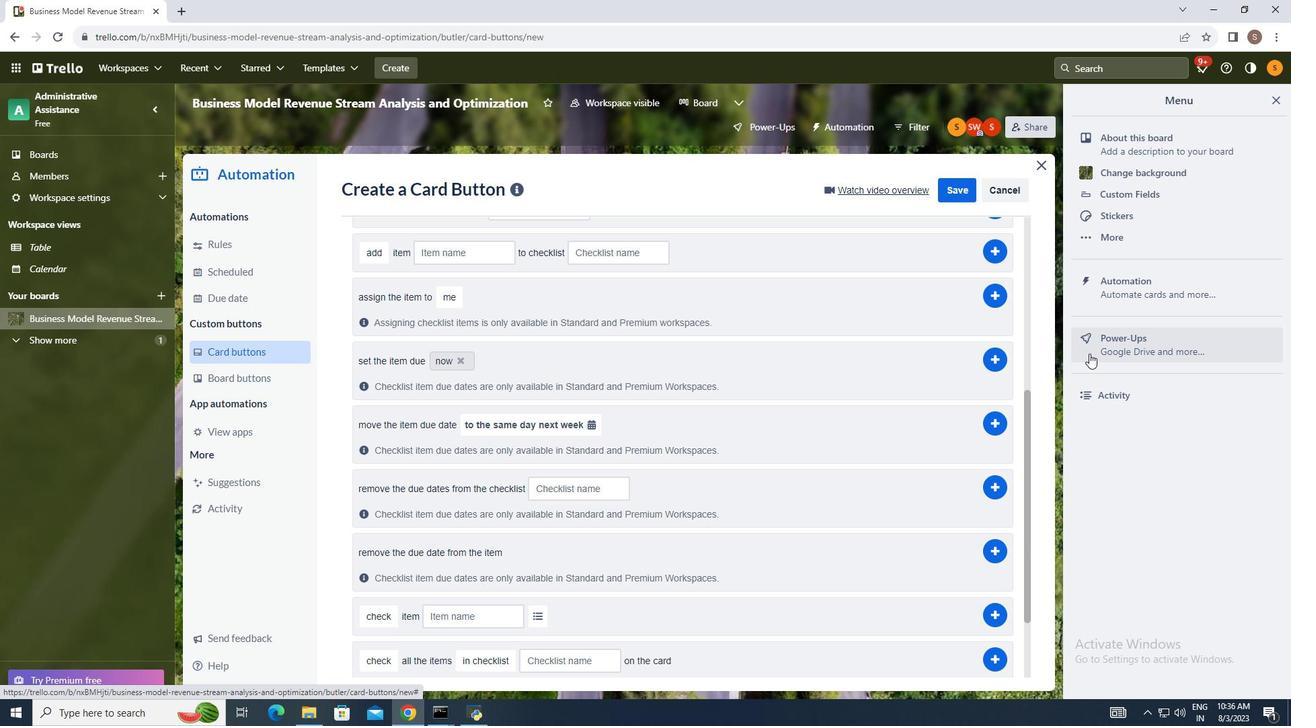 
